 Task: Block emails from specific top-level domains in Outlook.
Action: Mouse moved to (108, 65)
Screenshot: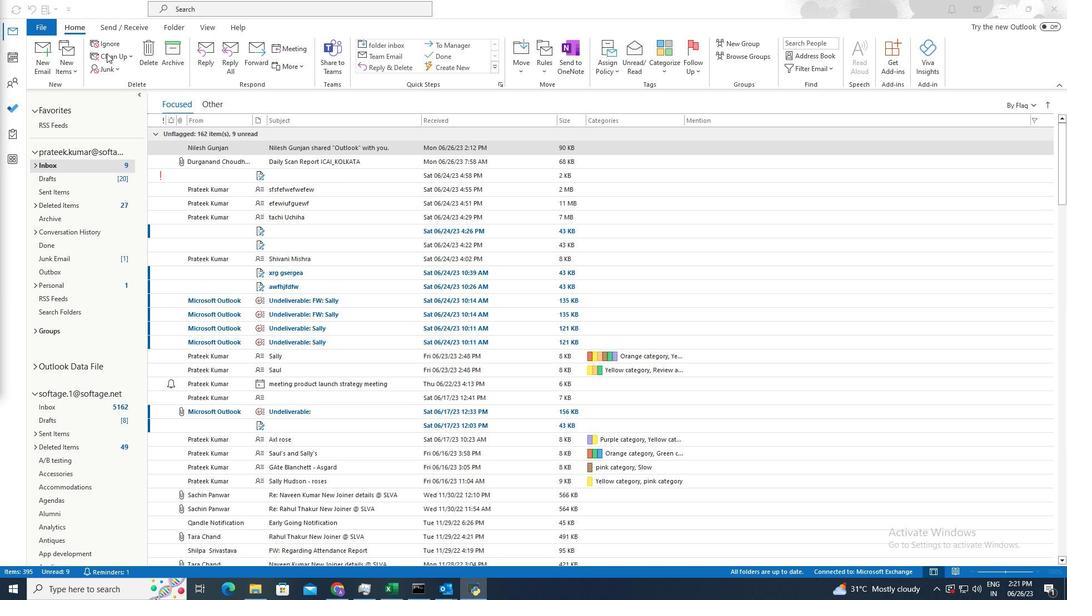 
Action: Mouse pressed left at (108, 65)
Screenshot: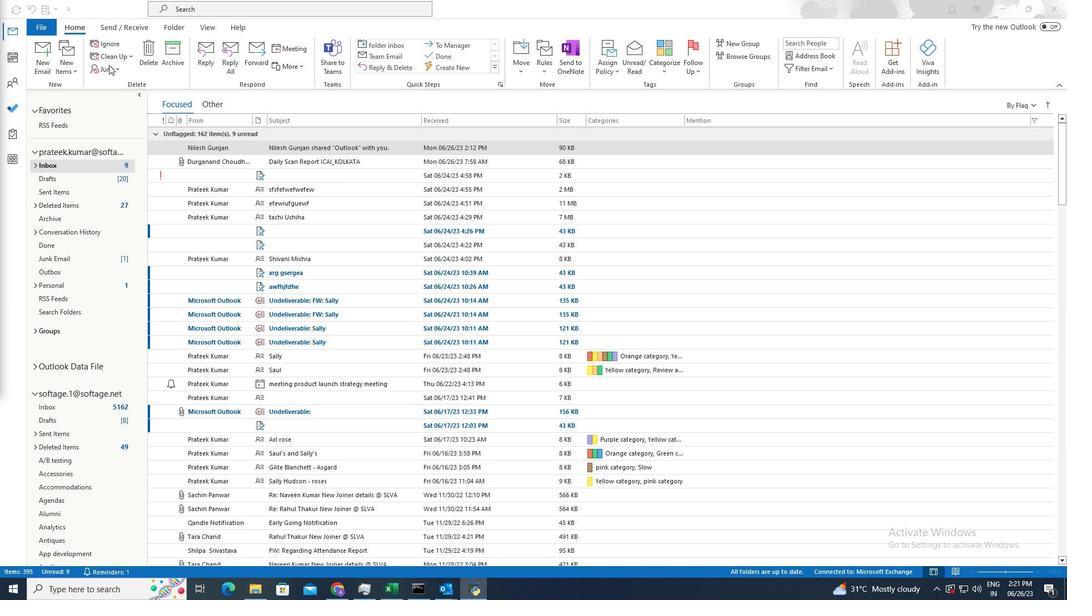 
Action: Mouse moved to (115, 68)
Screenshot: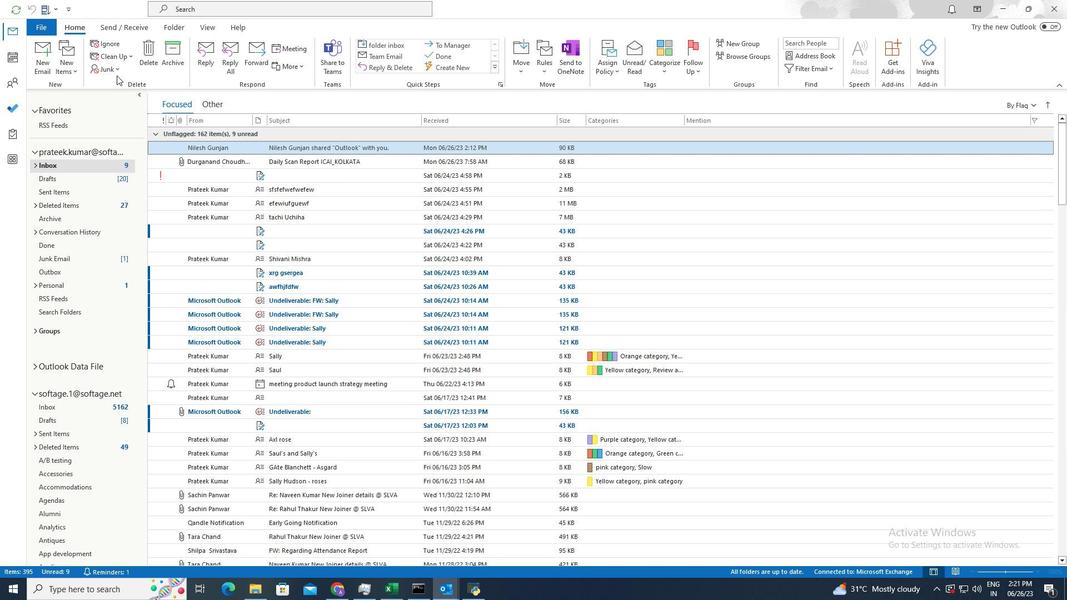 
Action: Mouse pressed left at (115, 68)
Screenshot: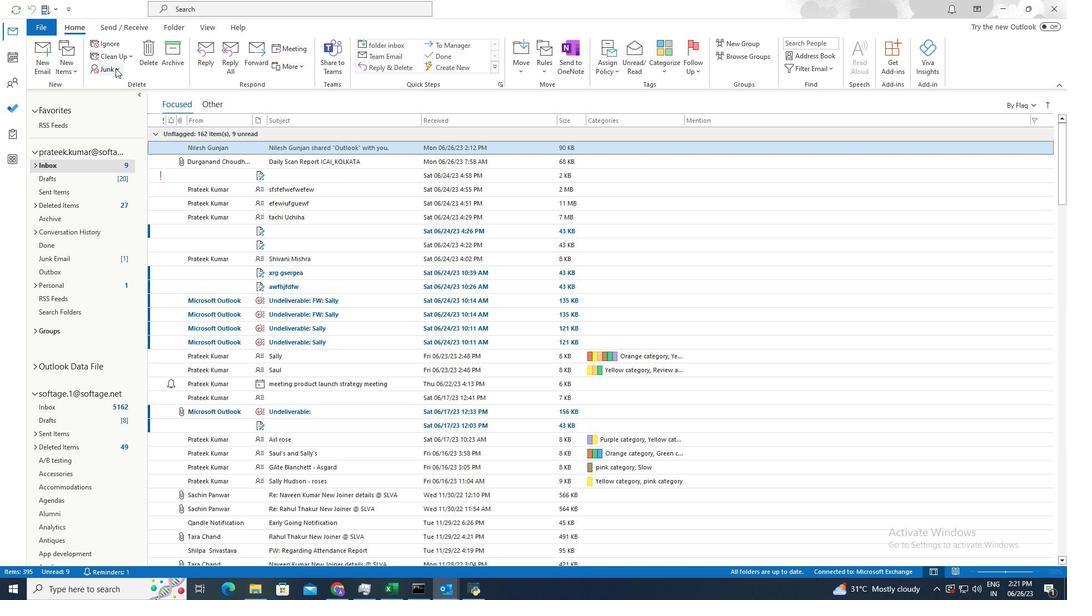 
Action: Mouse moved to (133, 165)
Screenshot: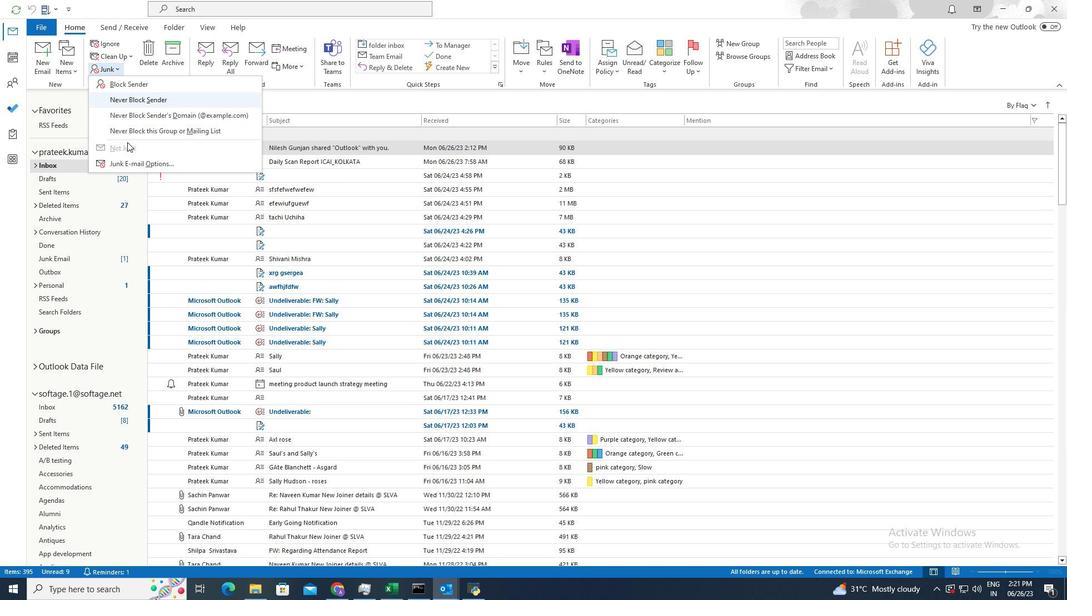 
Action: Mouse pressed left at (133, 165)
Screenshot: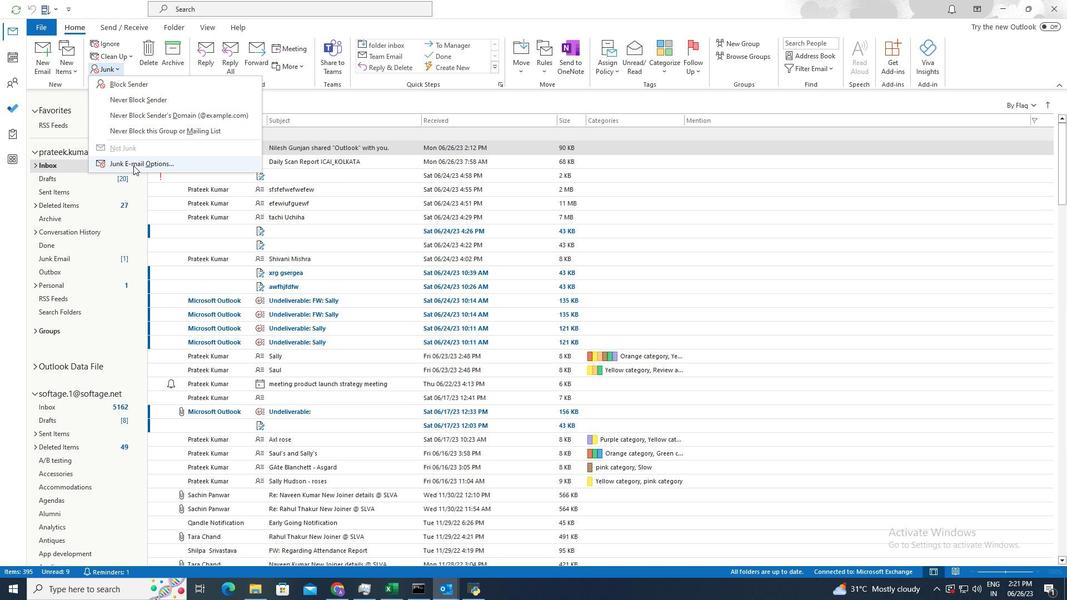 
Action: Mouse moved to (601, 168)
Screenshot: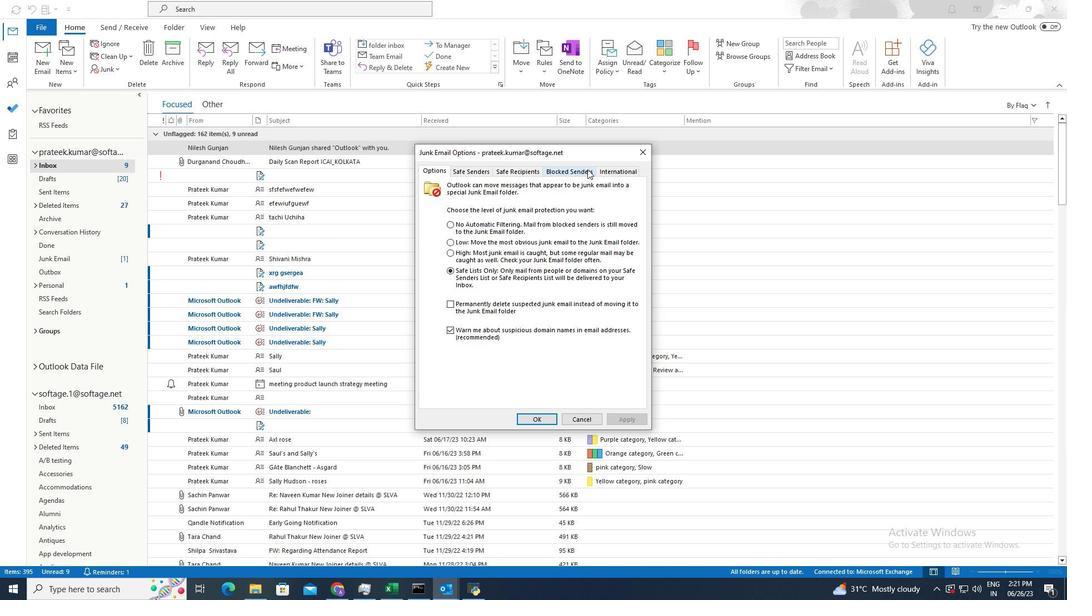 
Action: Mouse pressed left at (601, 168)
Screenshot: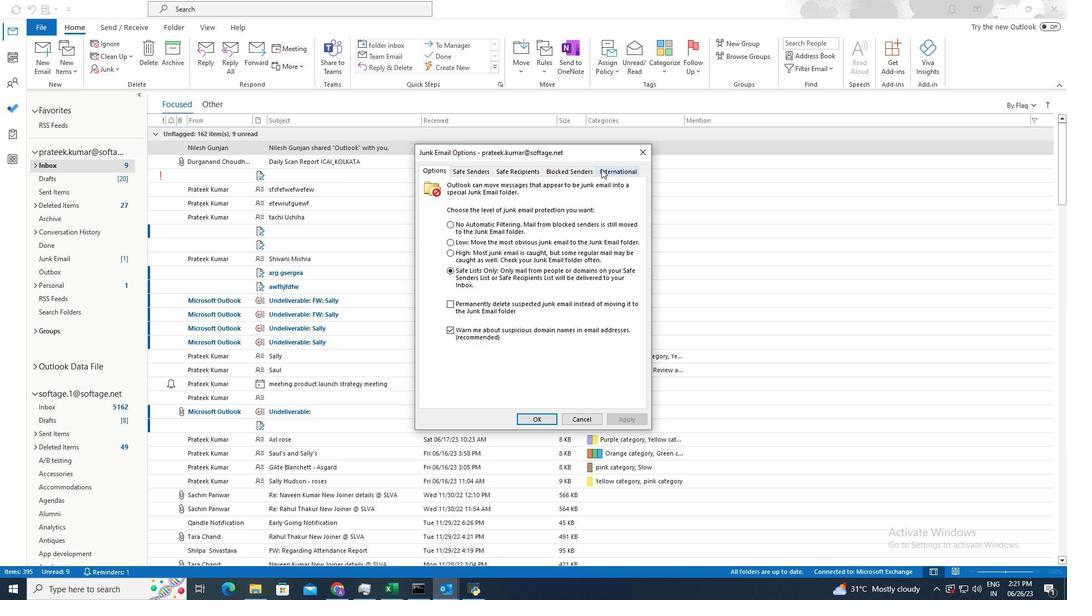 
Action: Mouse moved to (523, 259)
Screenshot: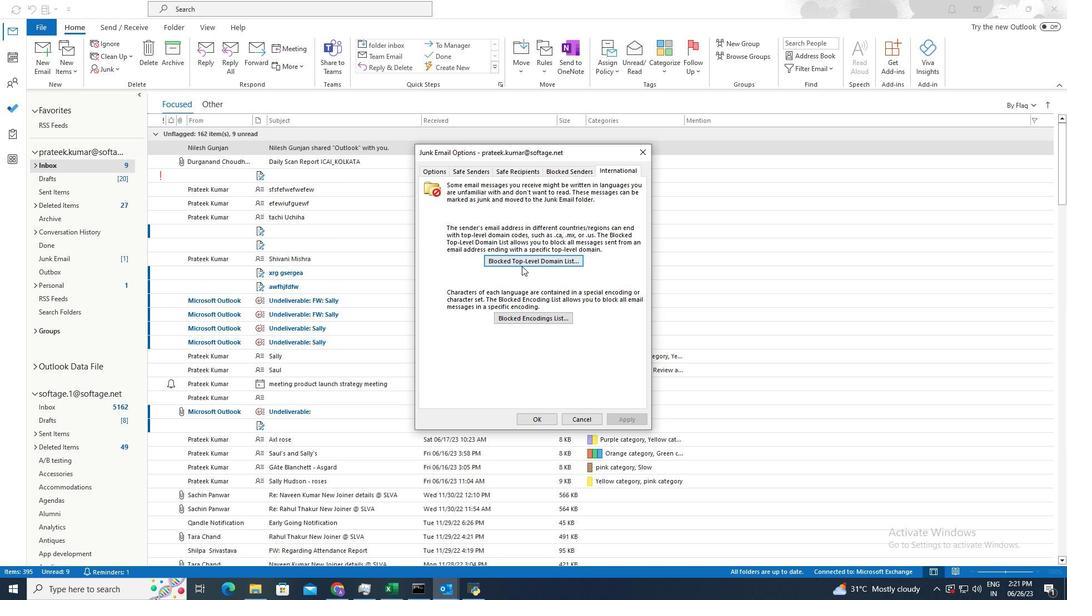 
Action: Mouse pressed left at (523, 259)
Screenshot: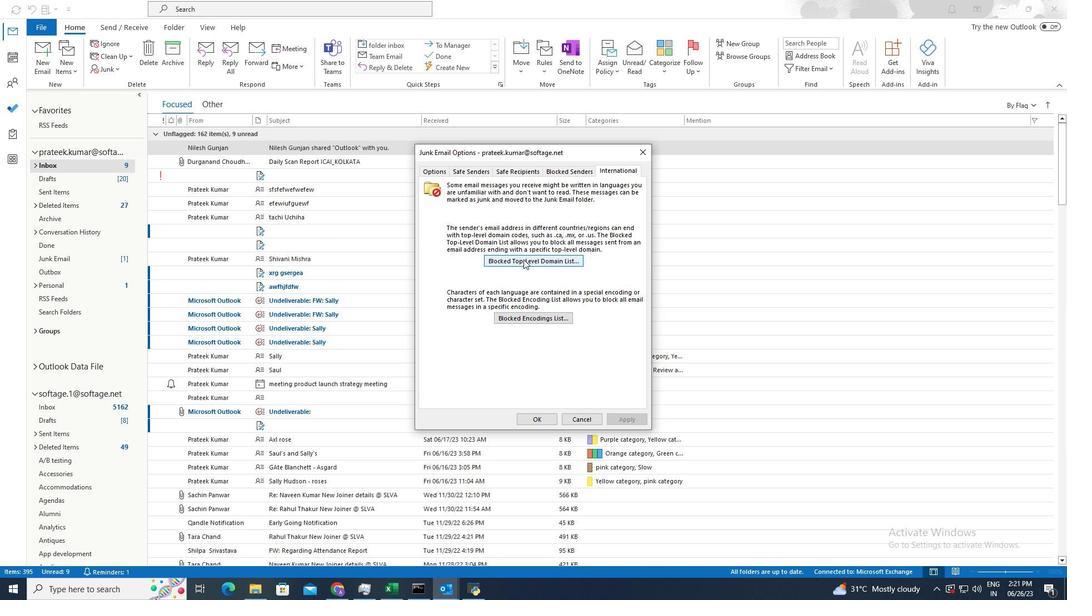 
Action: Mouse moved to (600, 274)
Screenshot: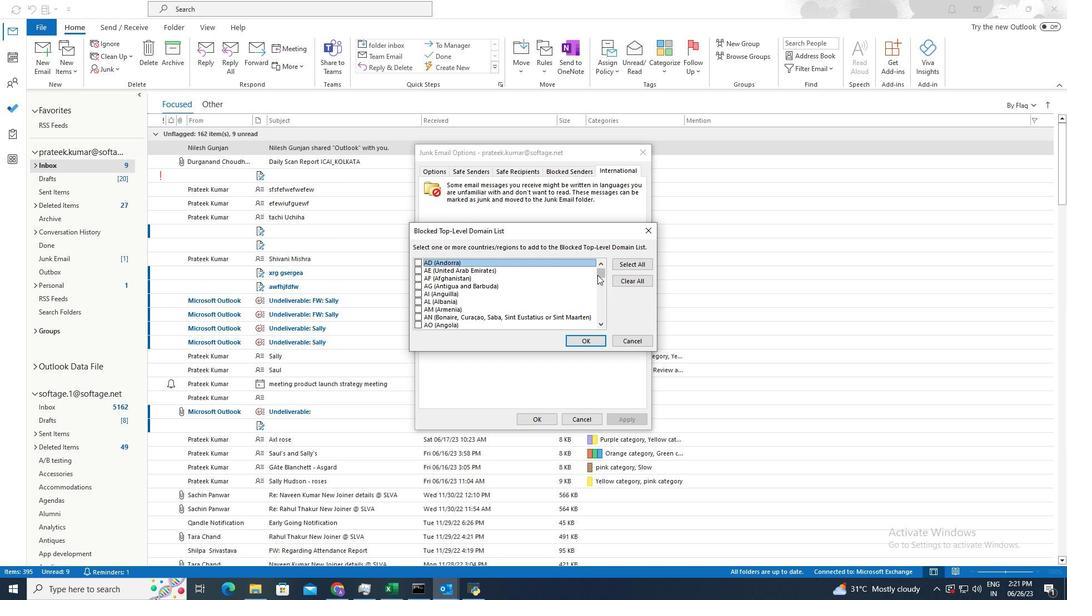 
Action: Mouse pressed left at (600, 274)
Screenshot: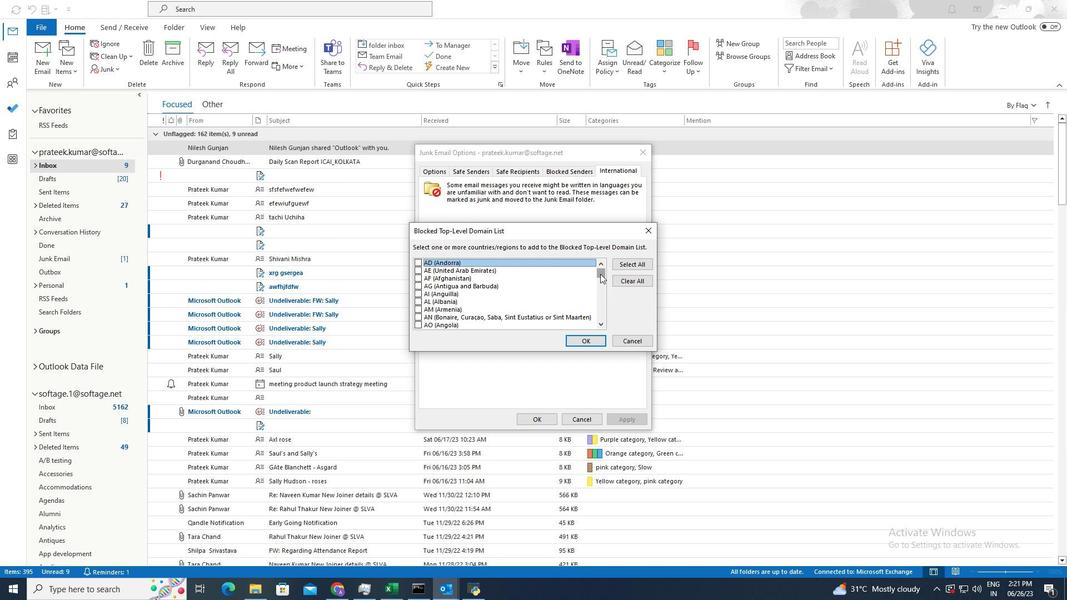 
Action: Mouse moved to (444, 297)
Screenshot: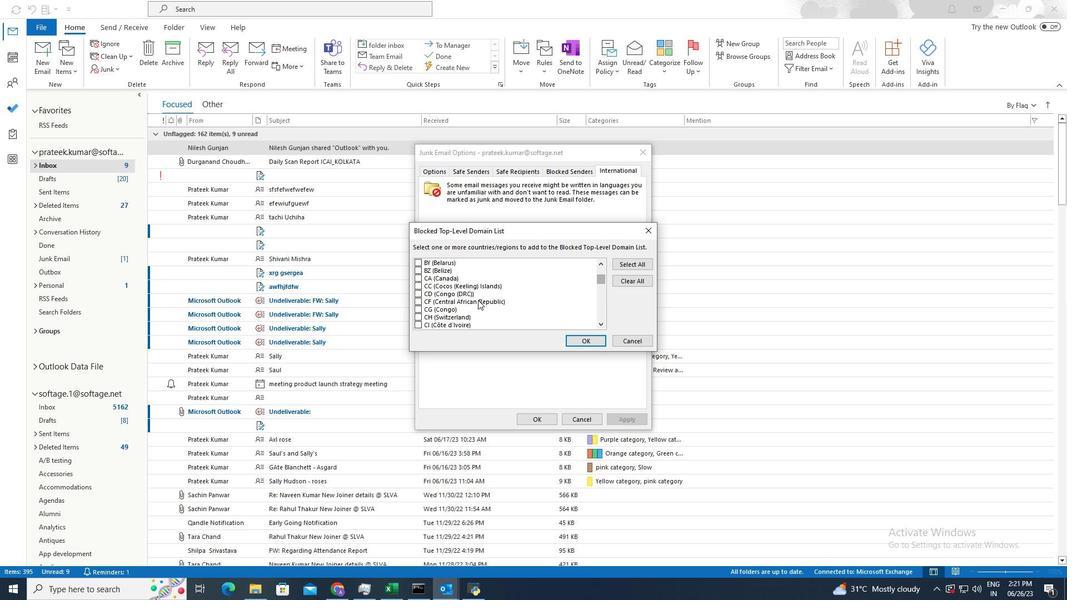 
Action: Mouse scrolled (444, 296) with delta (0, 0)
Screenshot: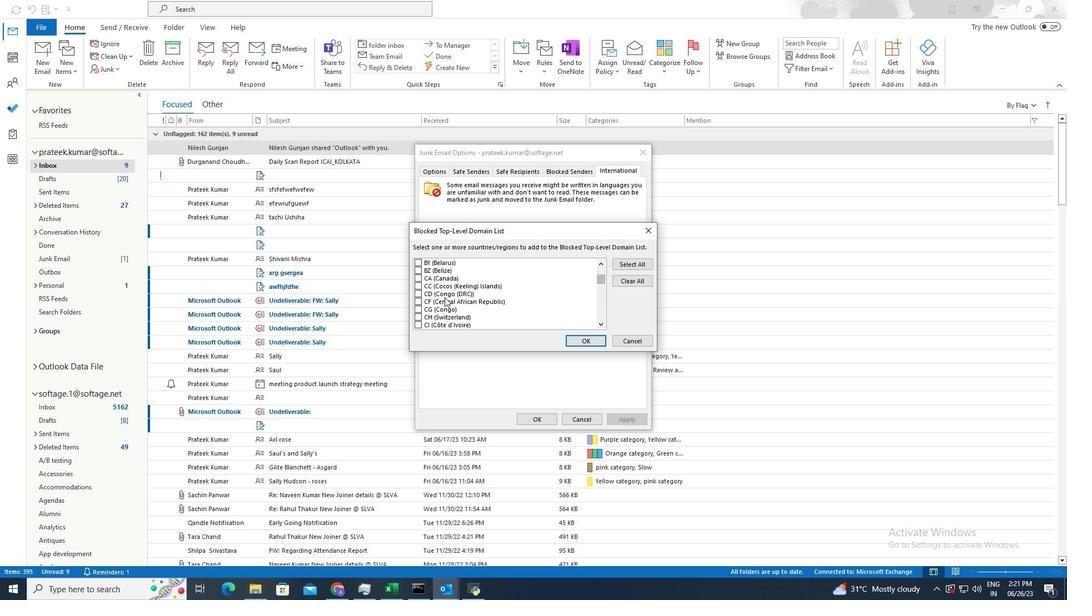 
Action: Mouse moved to (445, 302)
Screenshot: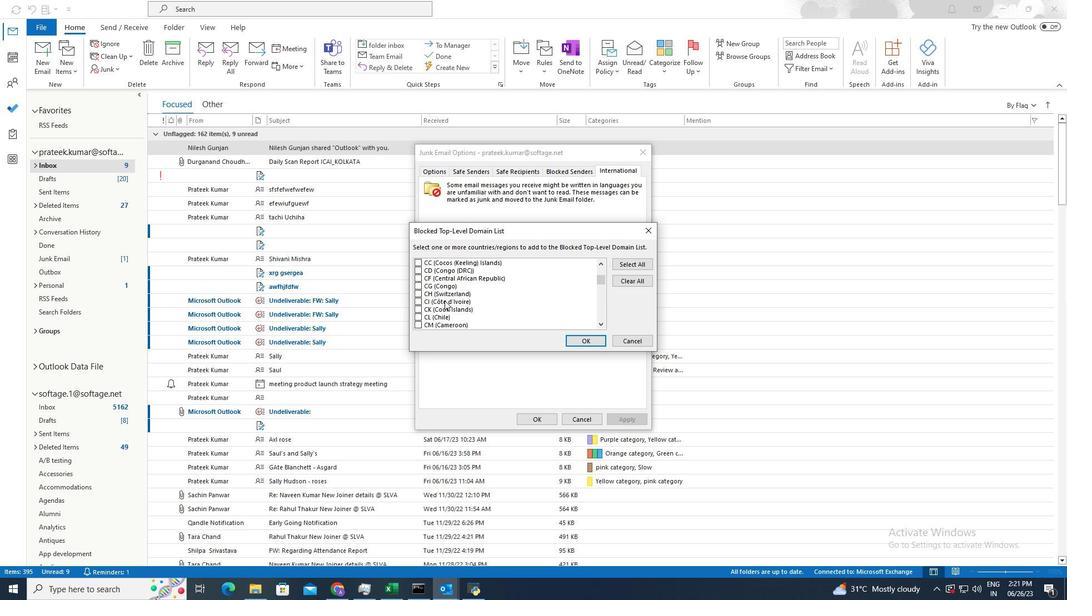 
Action: Mouse scrolled (445, 301) with delta (0, 0)
Screenshot: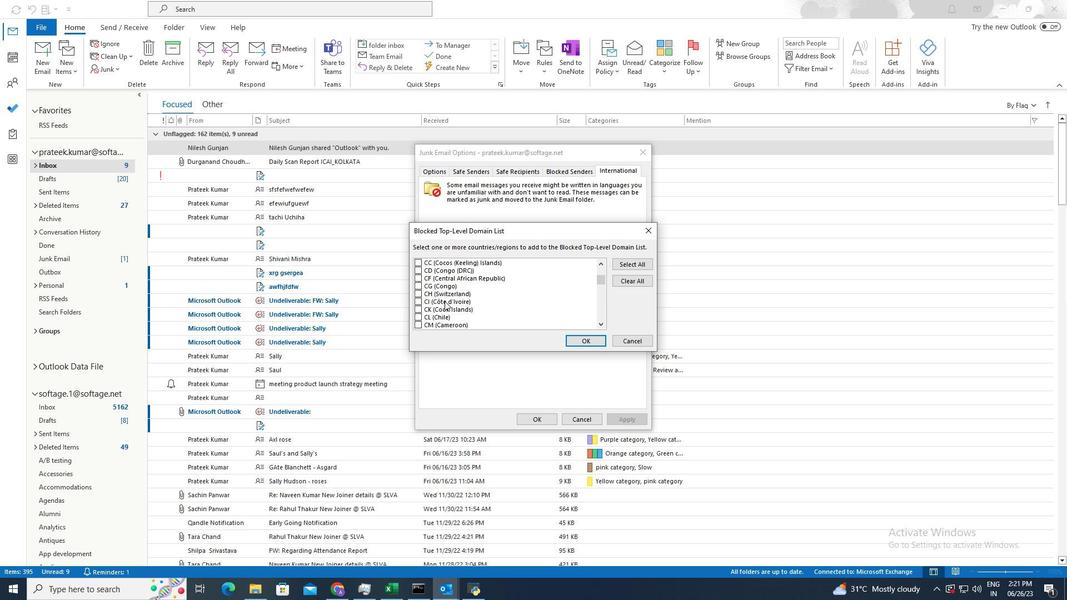 
Action: Mouse moved to (443, 308)
Screenshot: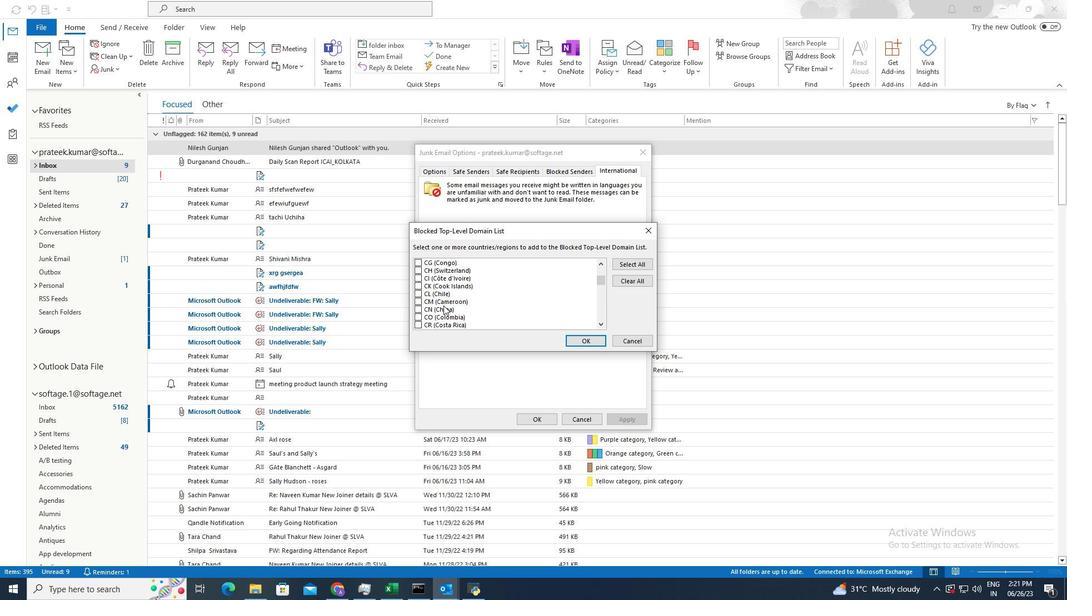 
Action: Mouse pressed left at (443, 308)
Screenshot: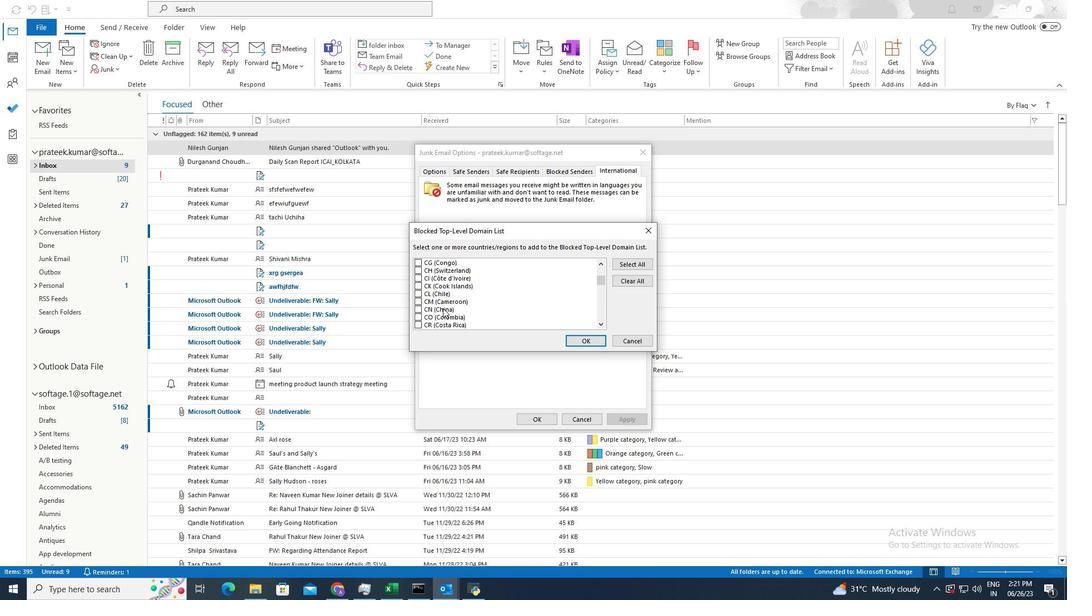 
Action: Mouse moved to (584, 339)
Screenshot: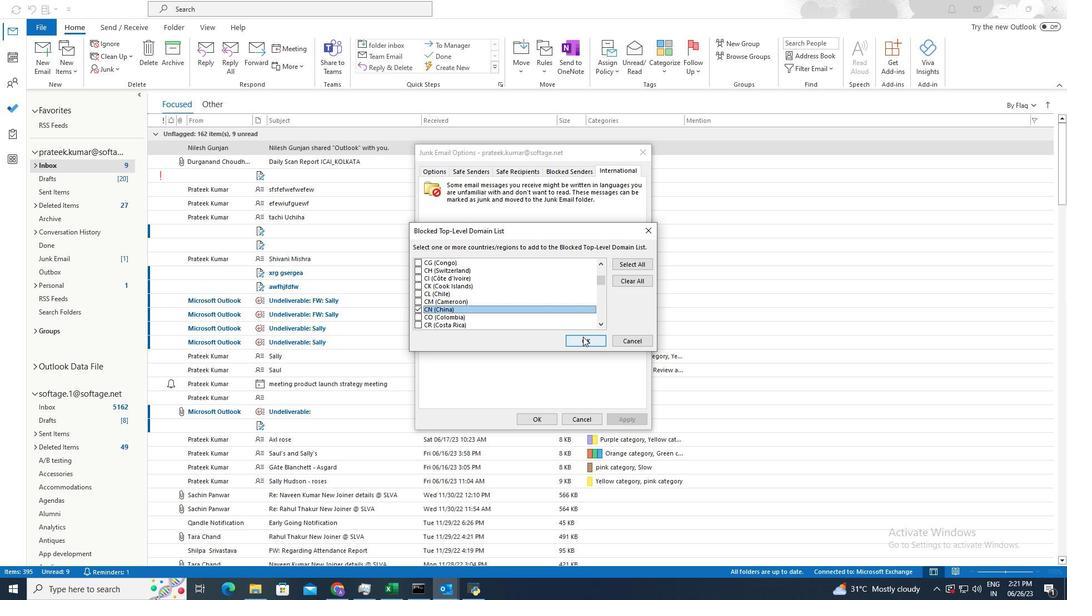 
Action: Mouse pressed left at (584, 339)
Screenshot: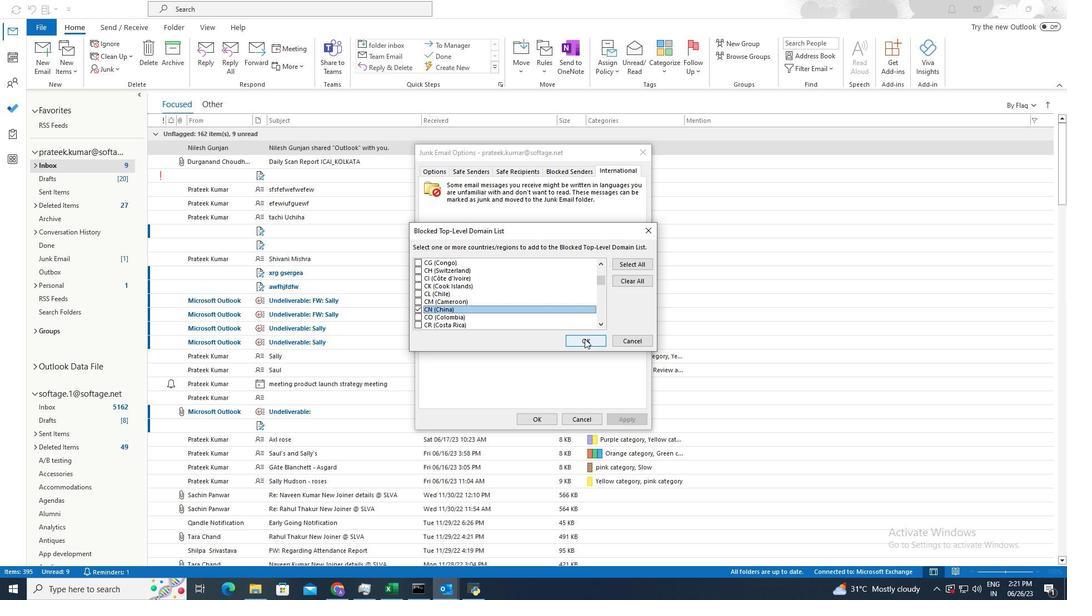 
Action: Mouse moved to (538, 423)
Screenshot: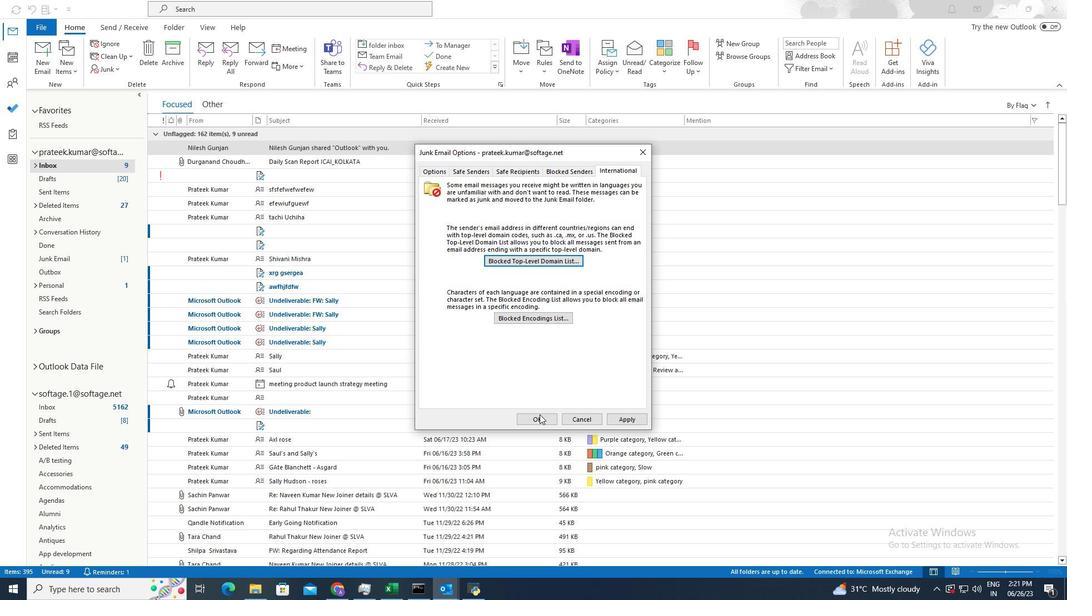 
Action: Mouse pressed left at (538, 423)
Screenshot: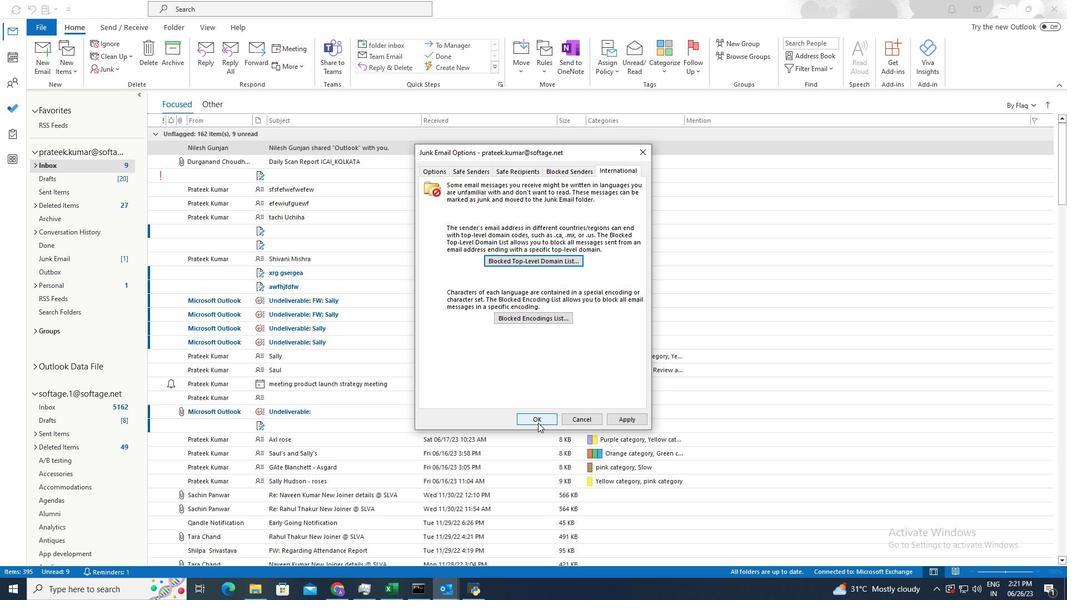 
